 Task: Set the custom view to 5 days.
Action: Mouse moved to (818, 82)
Screenshot: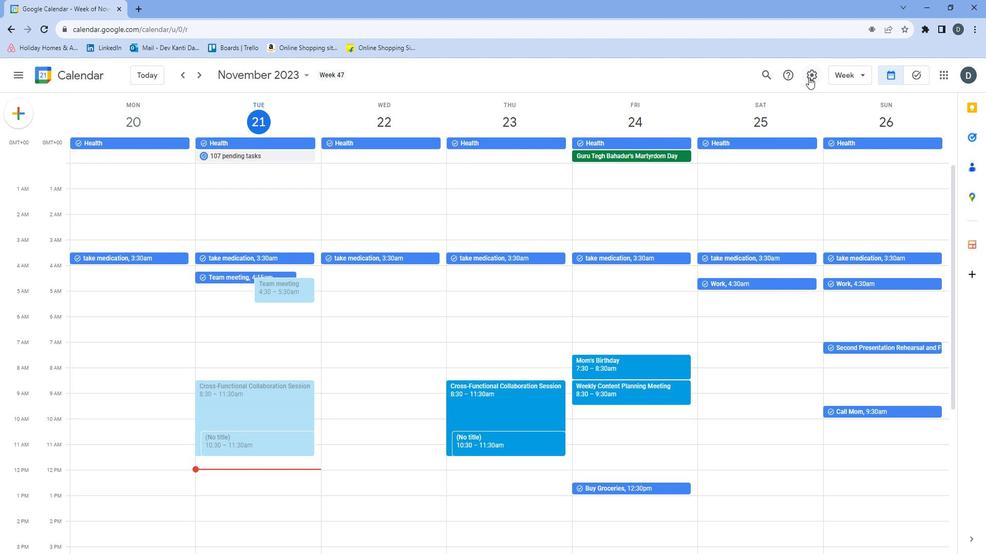 
Action: Mouse pressed left at (818, 82)
Screenshot: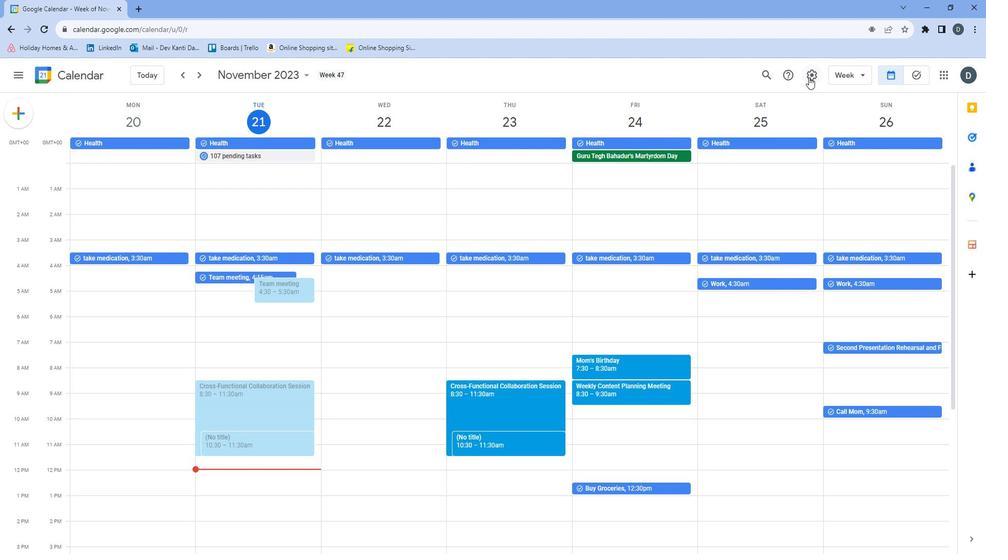 
Action: Mouse moved to (818, 100)
Screenshot: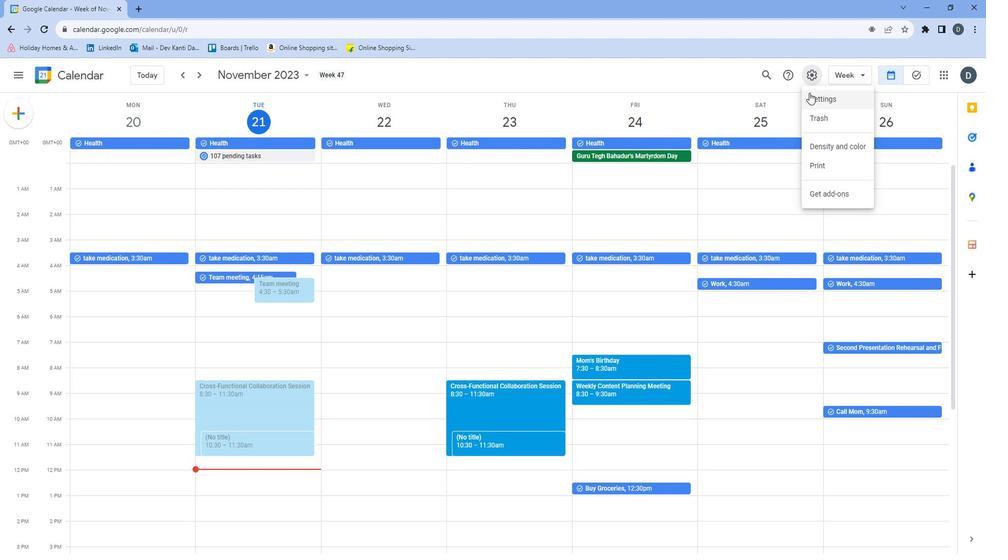 
Action: Mouse pressed left at (818, 100)
Screenshot: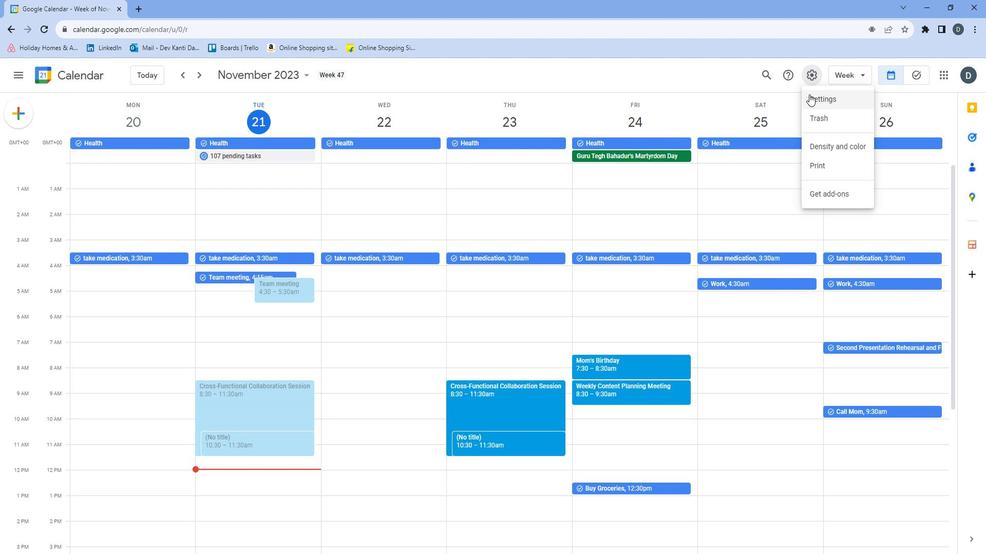
Action: Mouse moved to (521, 210)
Screenshot: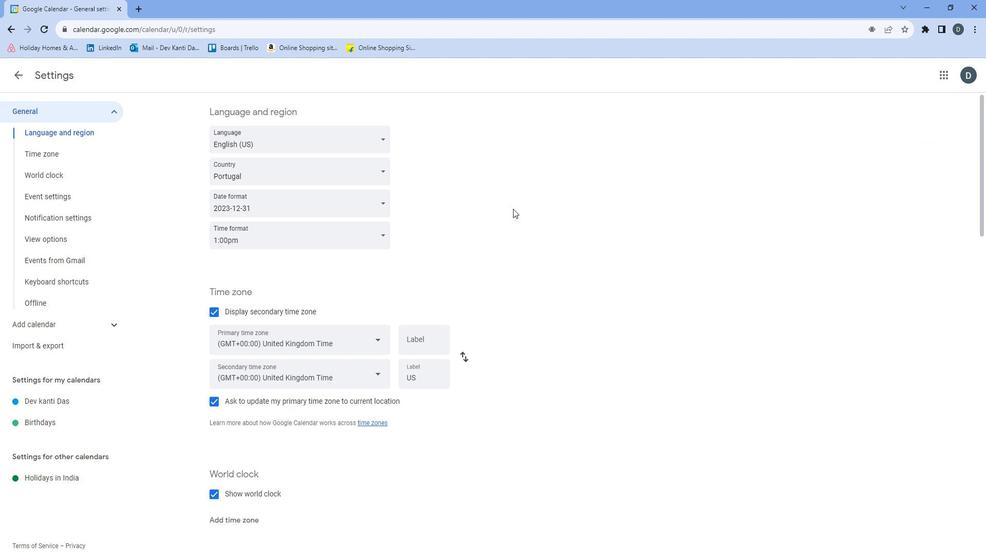 
Action: Mouse scrolled (521, 210) with delta (0, 0)
Screenshot: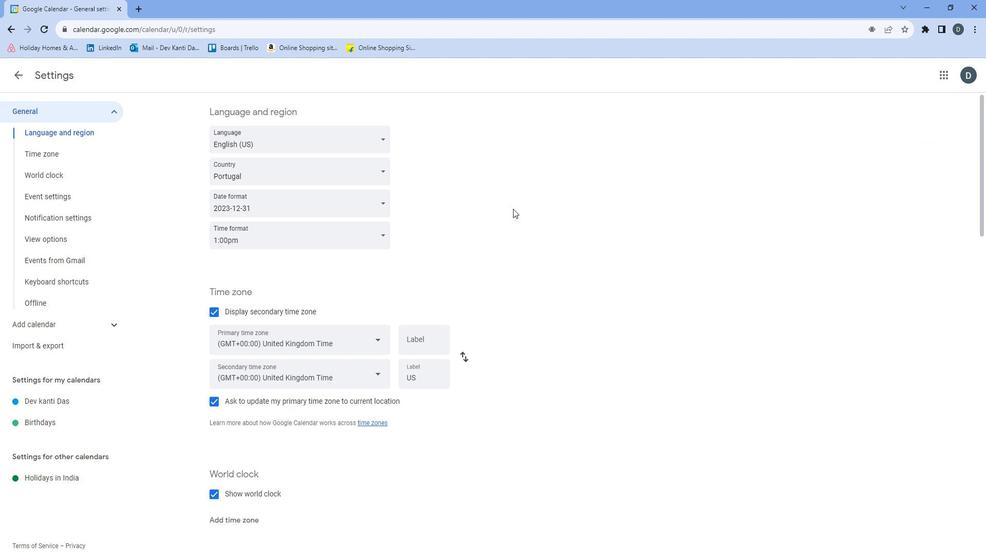 
Action: Mouse scrolled (521, 210) with delta (0, 0)
Screenshot: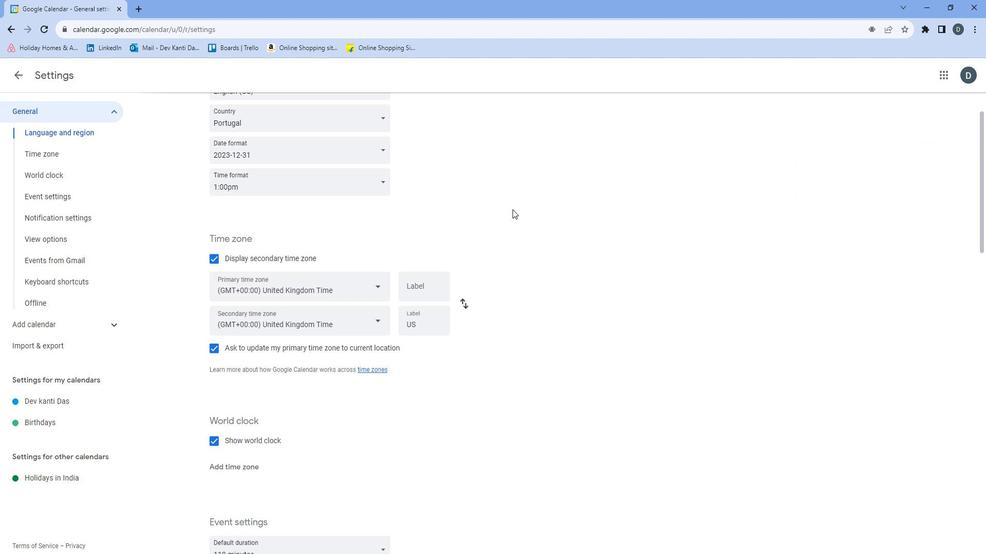 
Action: Mouse scrolled (521, 210) with delta (0, 0)
Screenshot: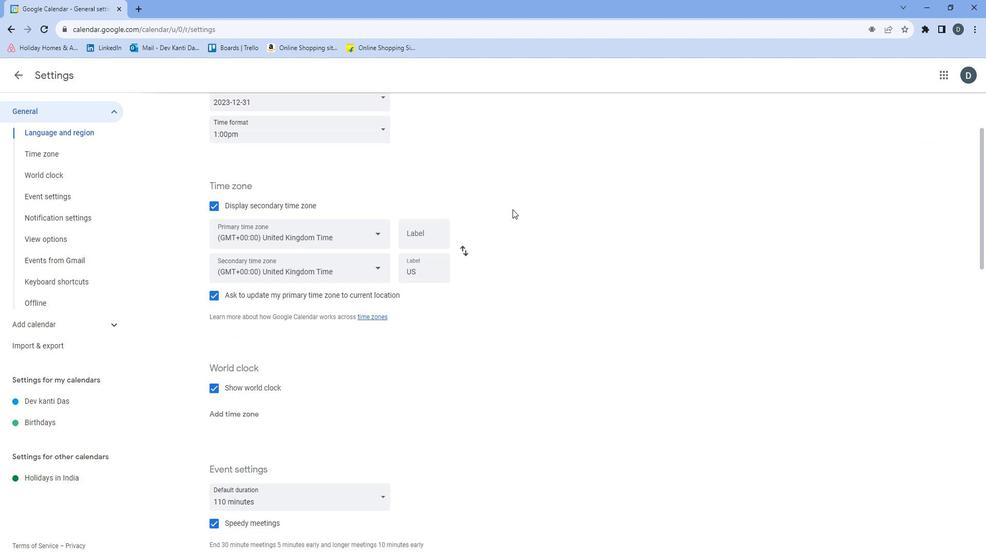 
Action: Mouse scrolled (521, 210) with delta (0, 0)
Screenshot: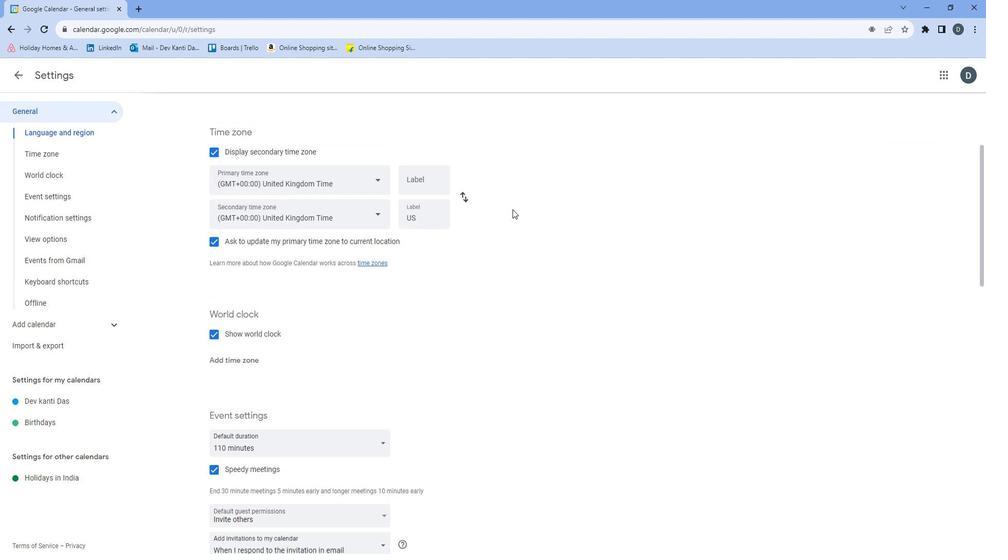 
Action: Mouse scrolled (521, 210) with delta (0, 0)
Screenshot: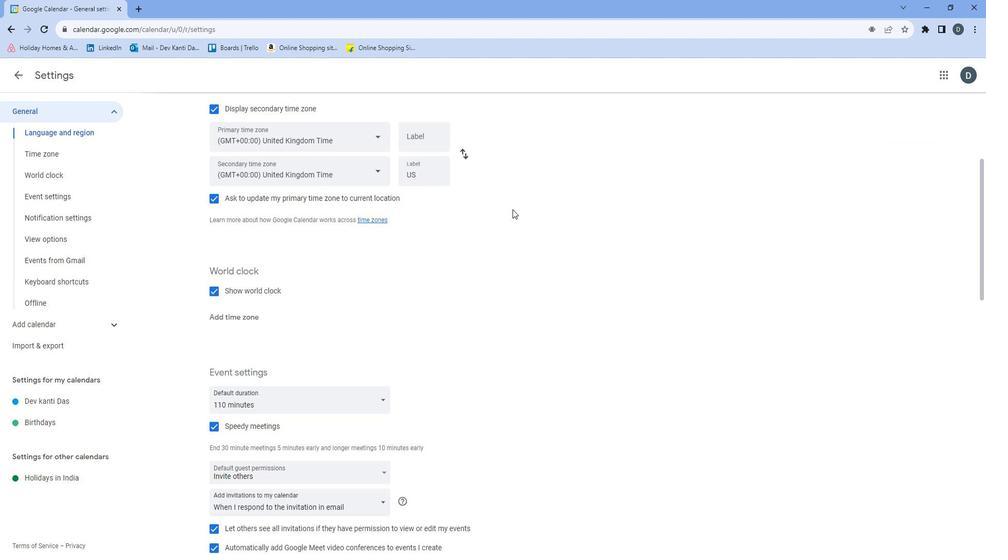 
Action: Mouse moved to (521, 210)
Screenshot: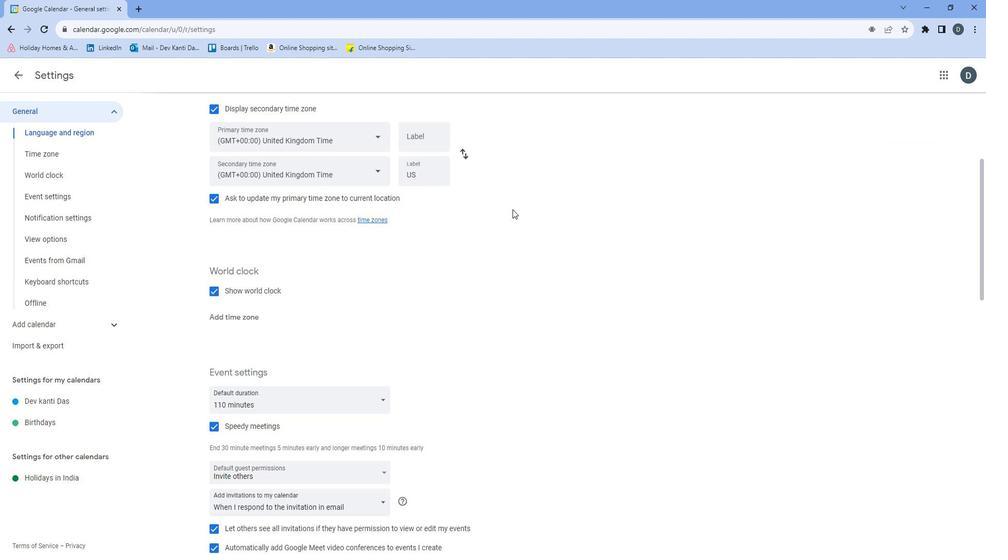 
Action: Mouse scrolled (521, 210) with delta (0, 0)
Screenshot: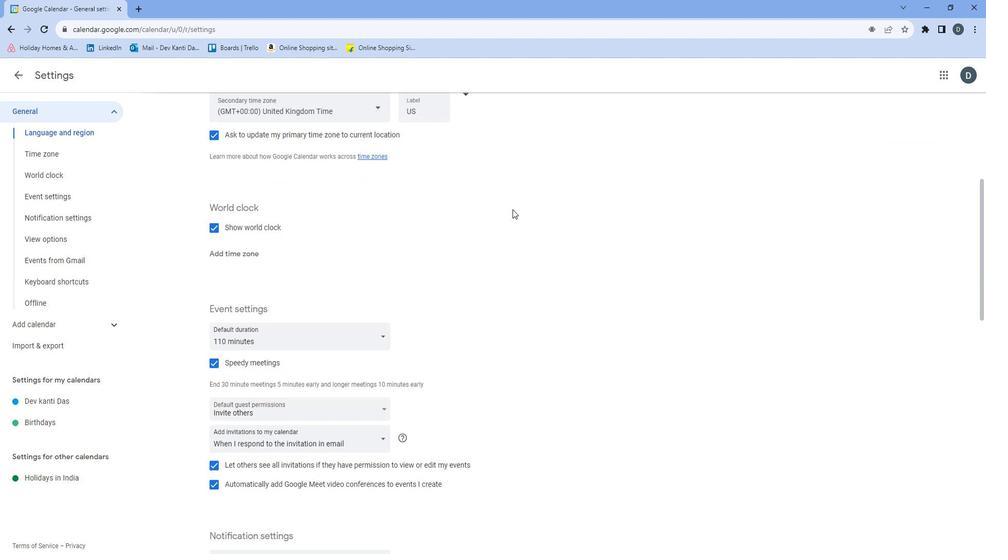 
Action: Mouse scrolled (521, 210) with delta (0, 0)
Screenshot: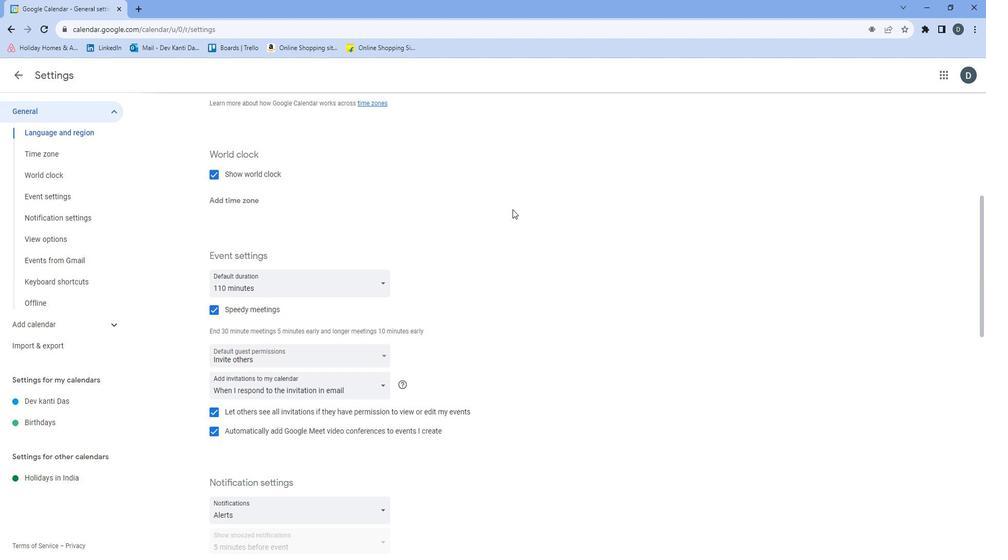 
Action: Mouse scrolled (521, 210) with delta (0, 0)
Screenshot: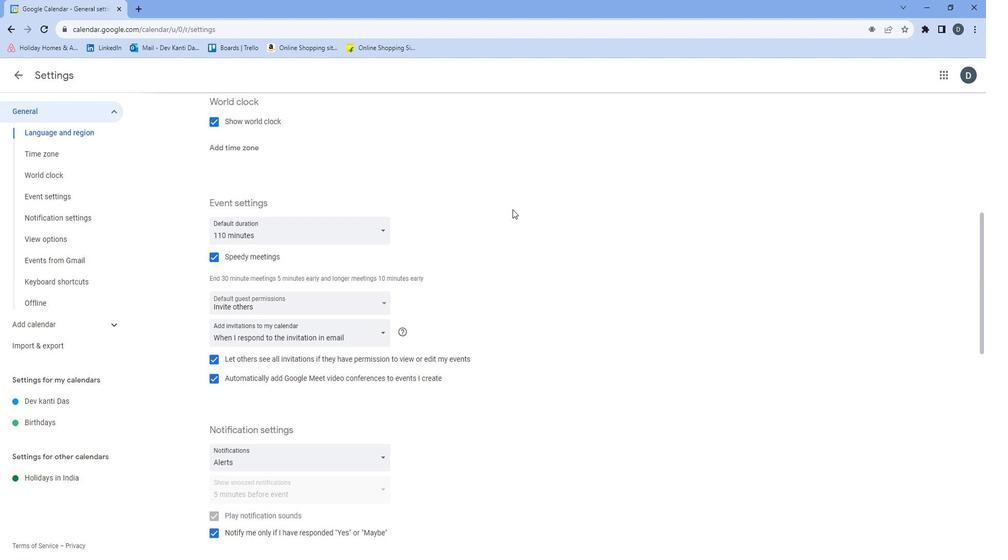
Action: Mouse scrolled (521, 210) with delta (0, 0)
Screenshot: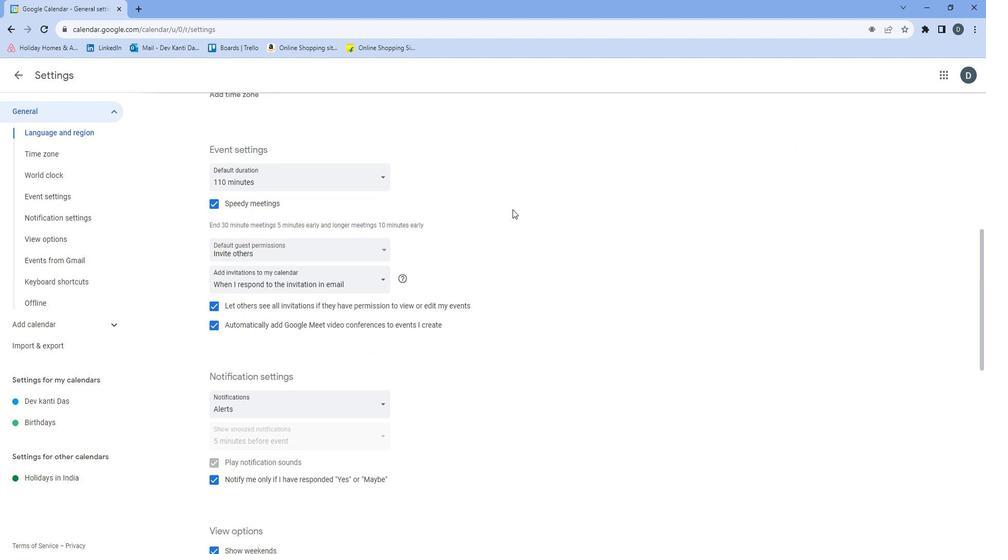 
Action: Mouse scrolled (521, 210) with delta (0, 0)
Screenshot: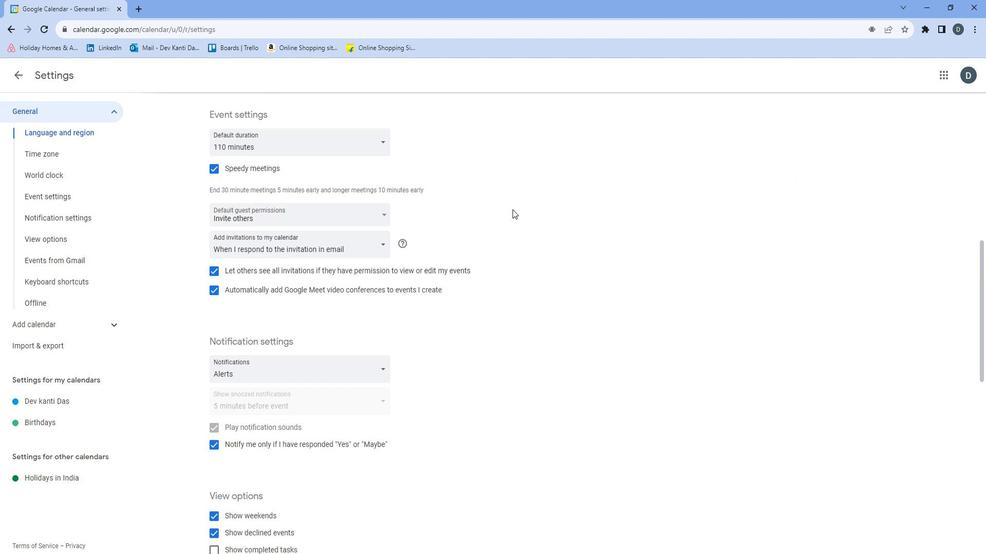 
Action: Mouse scrolled (521, 210) with delta (0, 0)
Screenshot: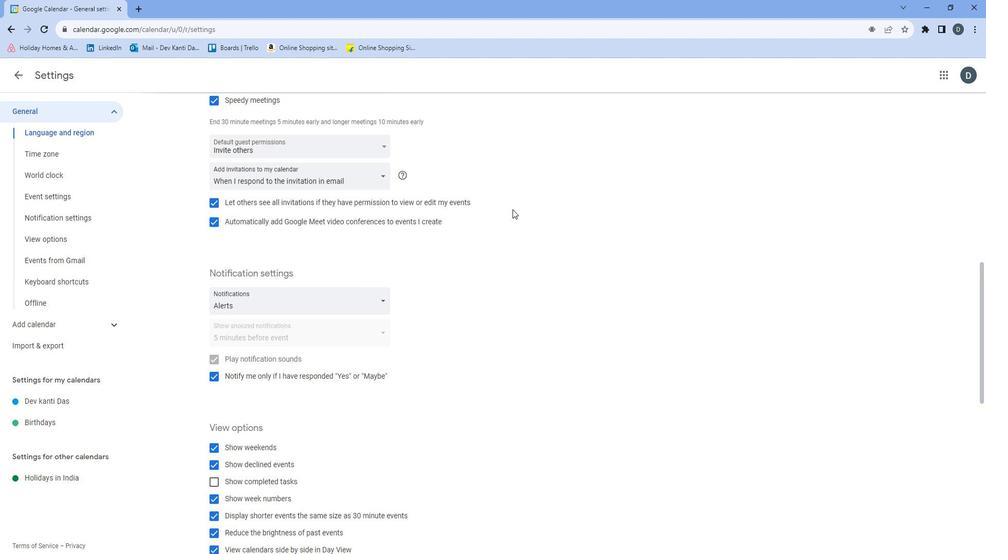 
Action: Mouse scrolled (521, 210) with delta (0, 0)
Screenshot: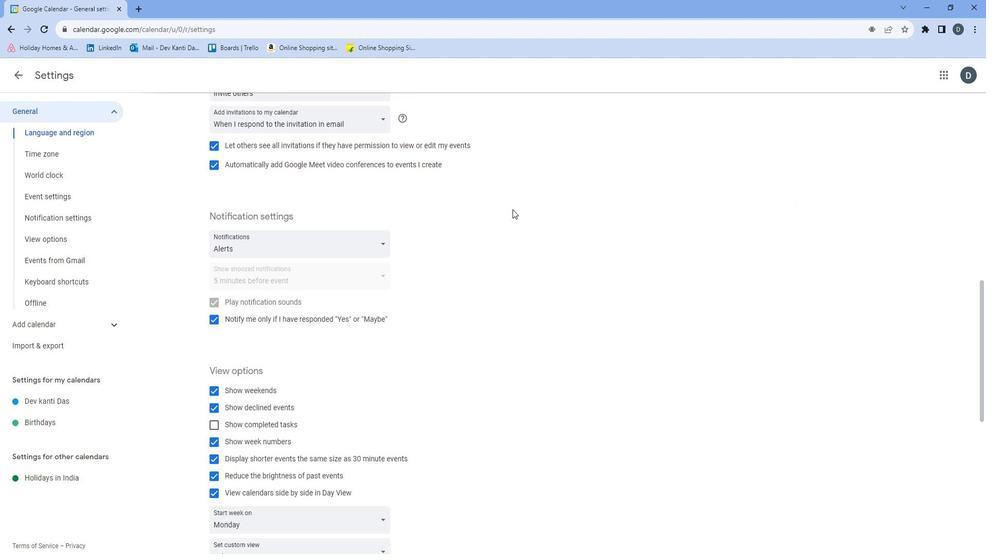 
Action: Mouse moved to (521, 210)
Screenshot: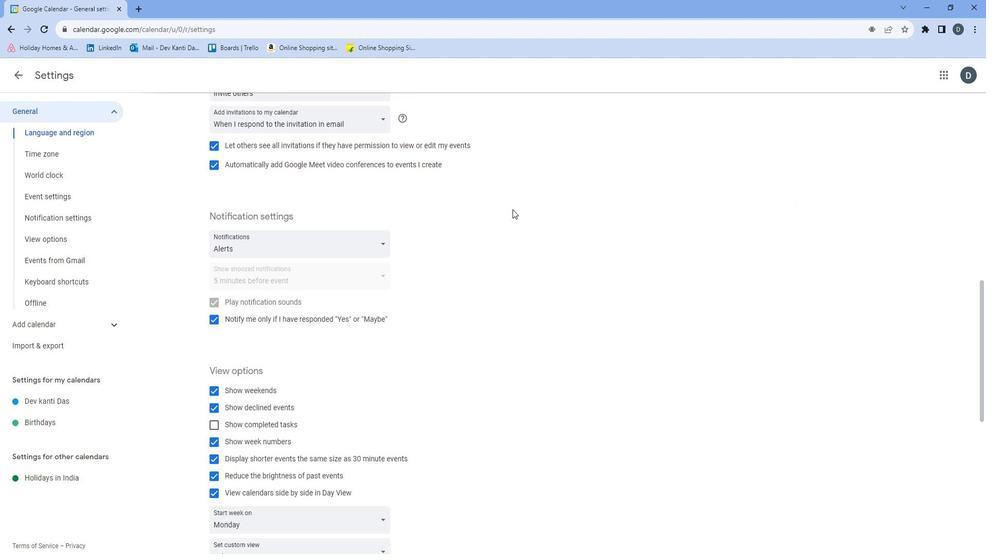 
Action: Mouse scrolled (521, 210) with delta (0, 0)
Screenshot: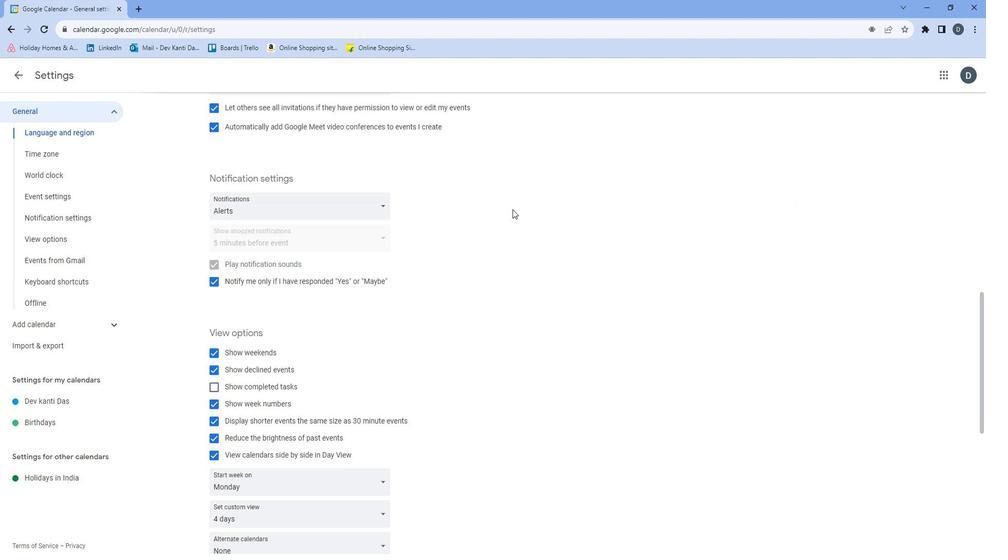 
Action: Mouse moved to (523, 210)
Screenshot: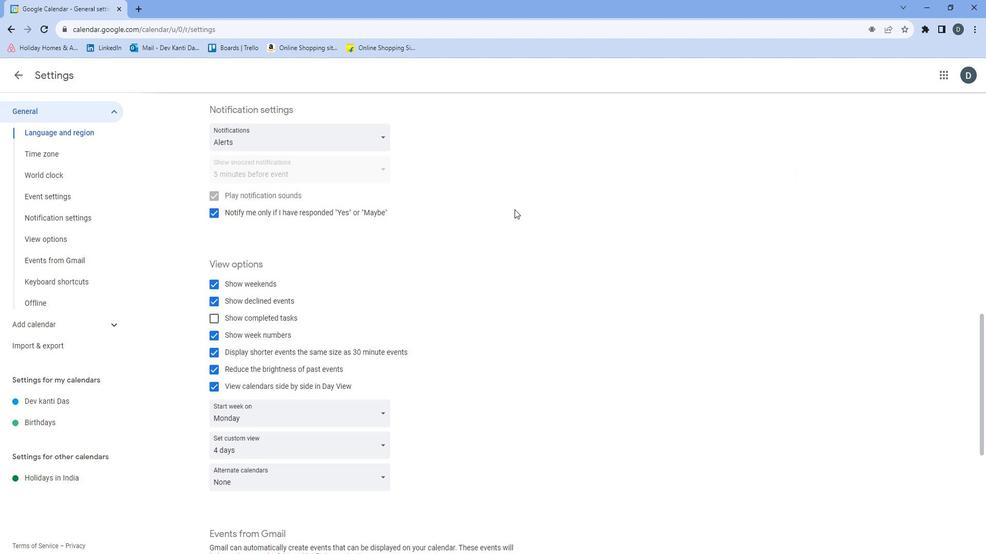 
Action: Mouse scrolled (523, 210) with delta (0, 0)
Screenshot: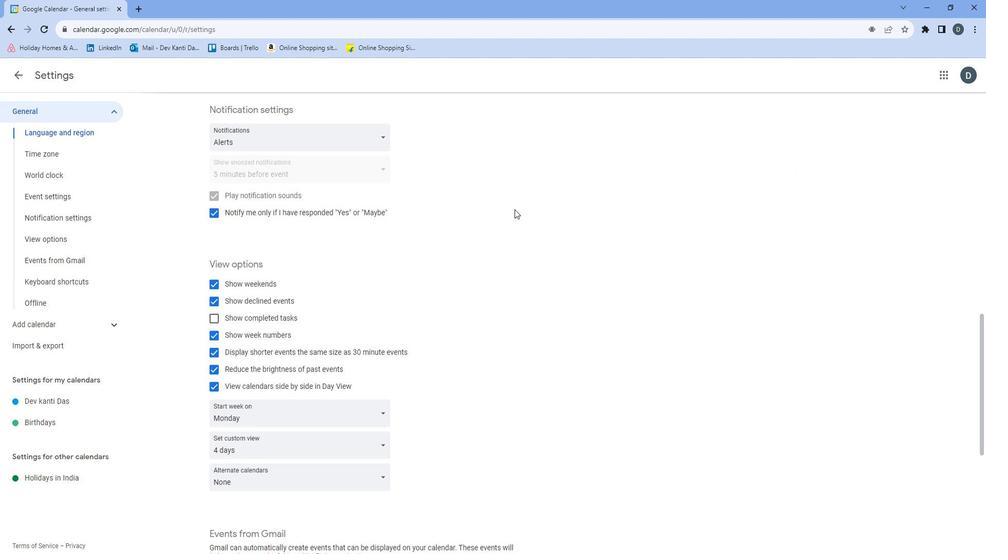 
Action: Mouse moved to (523, 211)
Screenshot: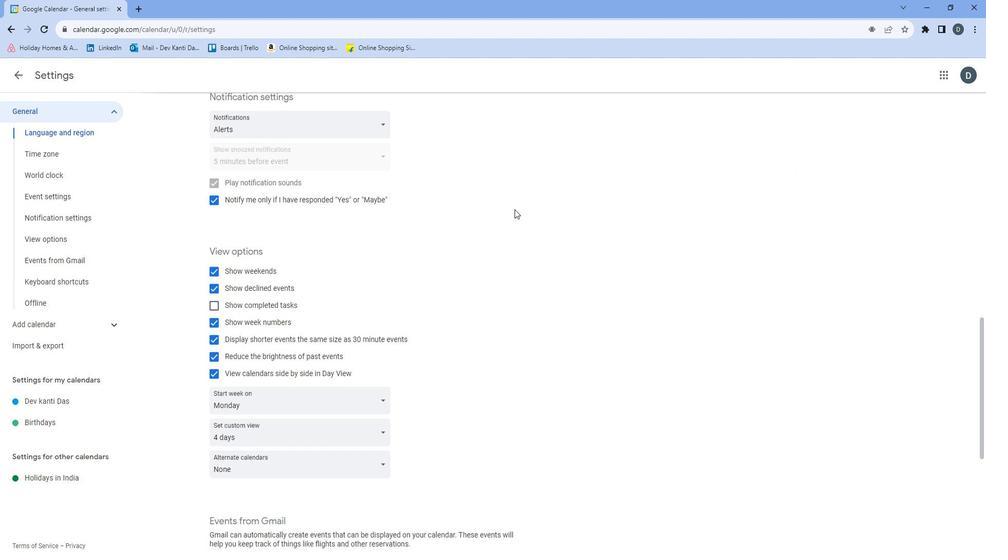 
Action: Mouse scrolled (523, 210) with delta (0, 0)
Screenshot: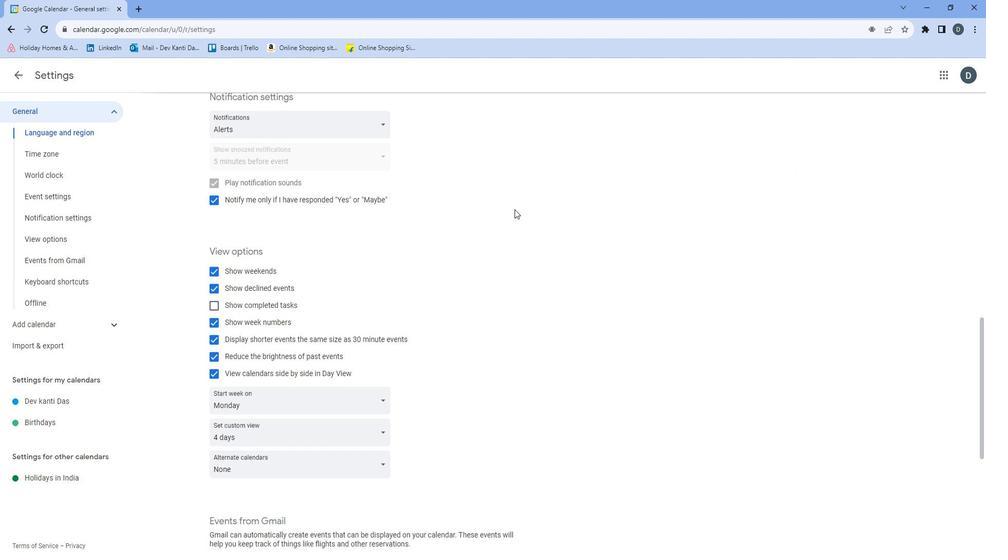 
Action: Mouse scrolled (523, 210) with delta (0, 0)
Screenshot: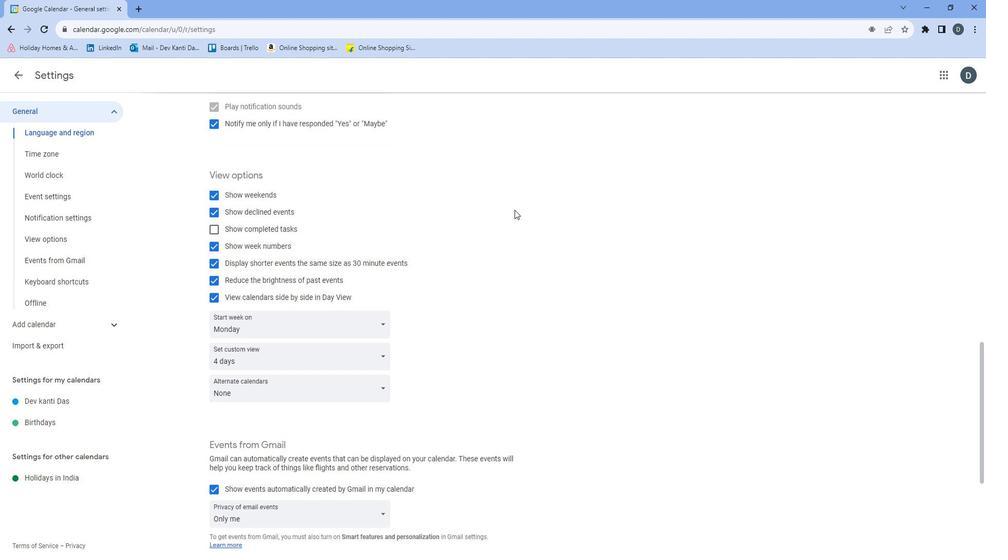 
Action: Mouse moved to (386, 281)
Screenshot: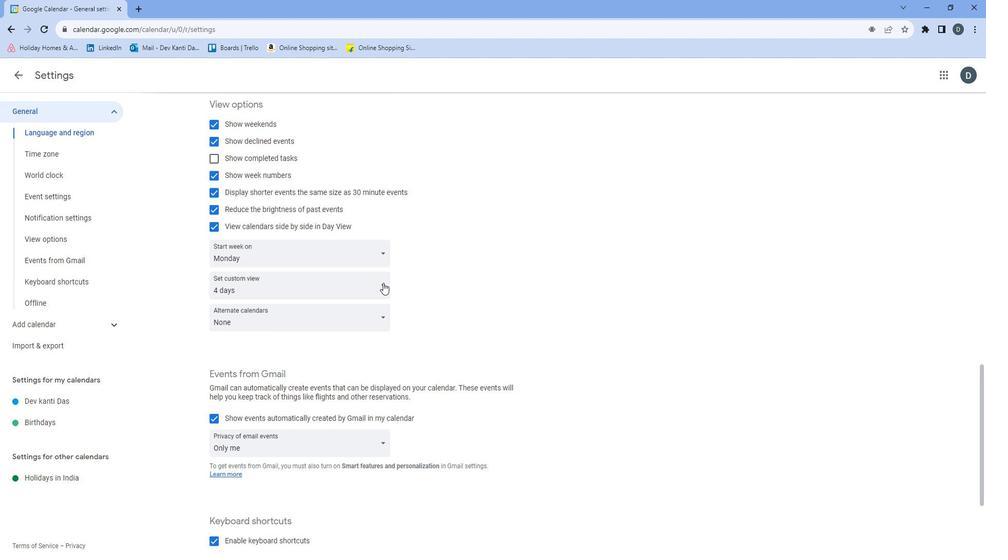 
Action: Mouse pressed left at (386, 281)
Screenshot: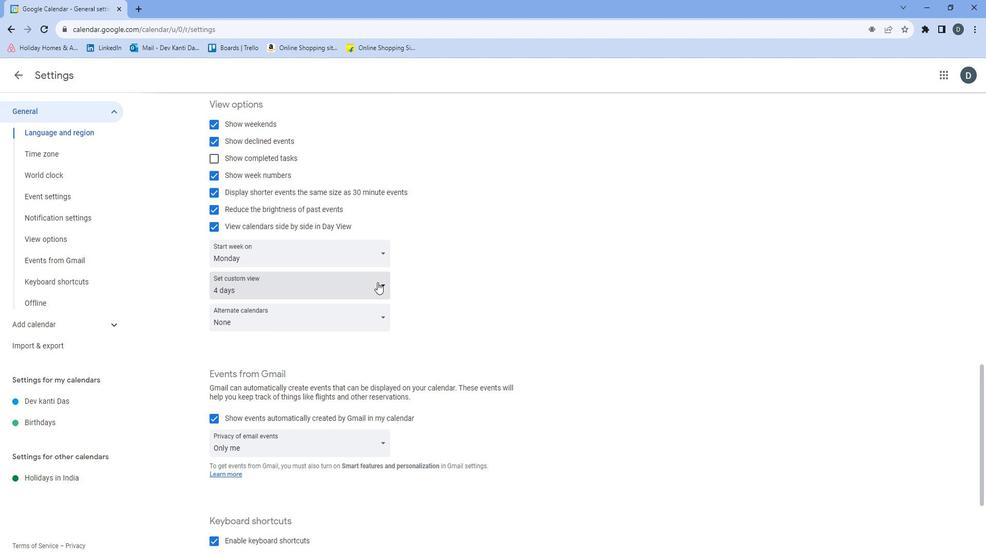 
Action: Mouse moved to (339, 379)
Screenshot: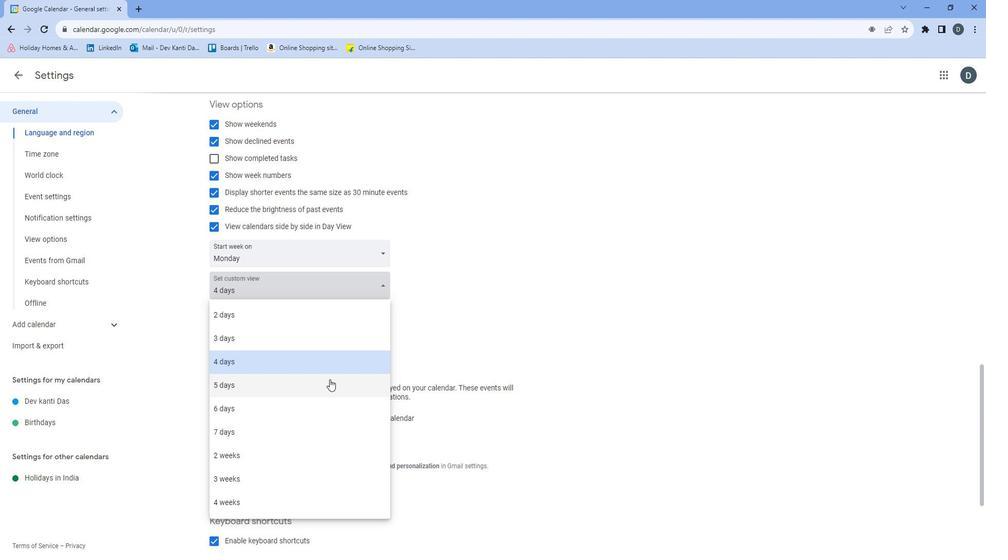 
Action: Mouse pressed left at (339, 379)
Screenshot: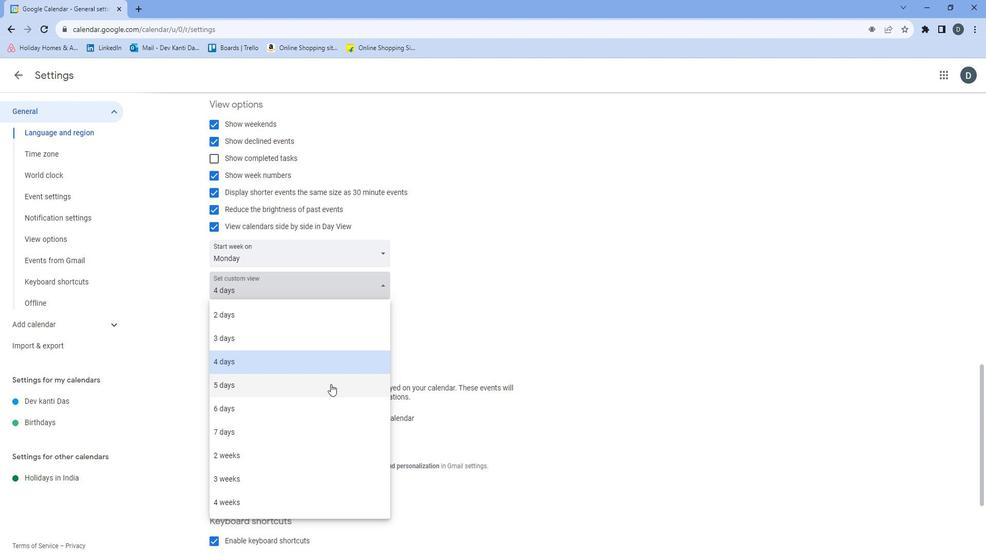 
Action: Mouse moved to (447, 327)
Screenshot: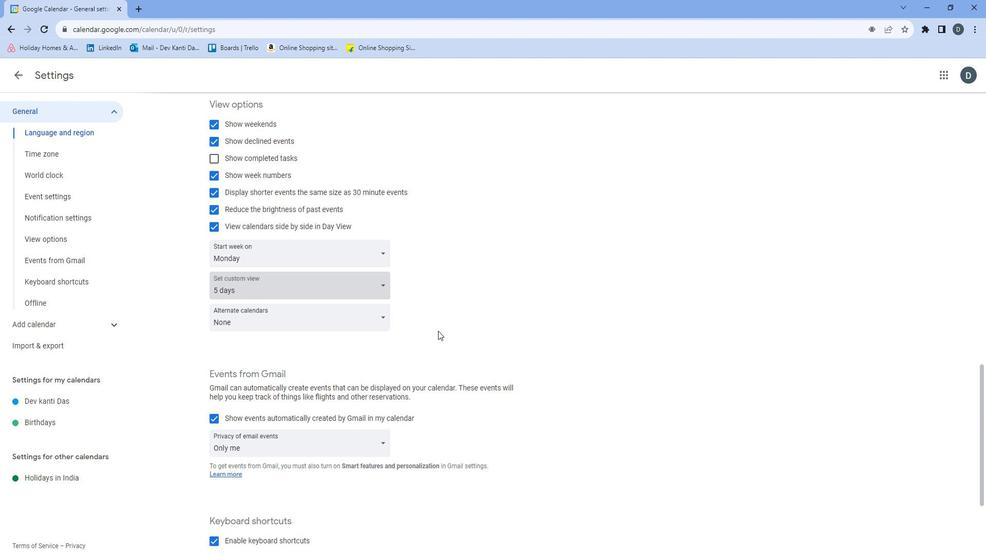 
